 Task: In Set ID preference, set the elementary stream ID to 3.
Action: Mouse moved to (104, 11)
Screenshot: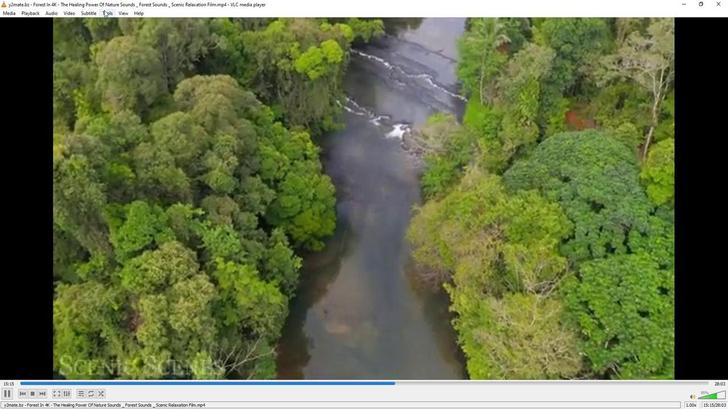 
Action: Mouse pressed left at (104, 11)
Screenshot: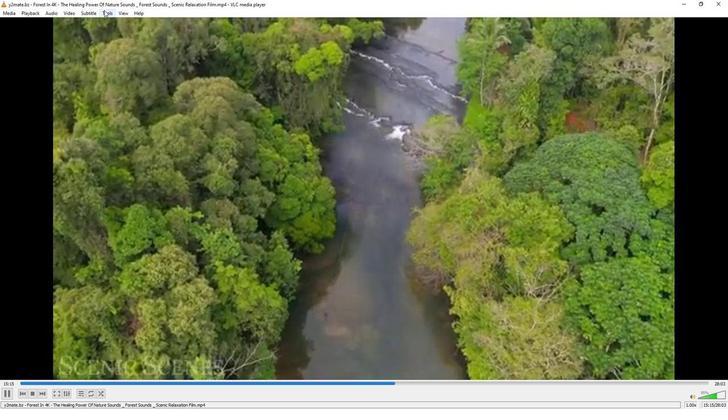 
Action: Mouse moved to (114, 103)
Screenshot: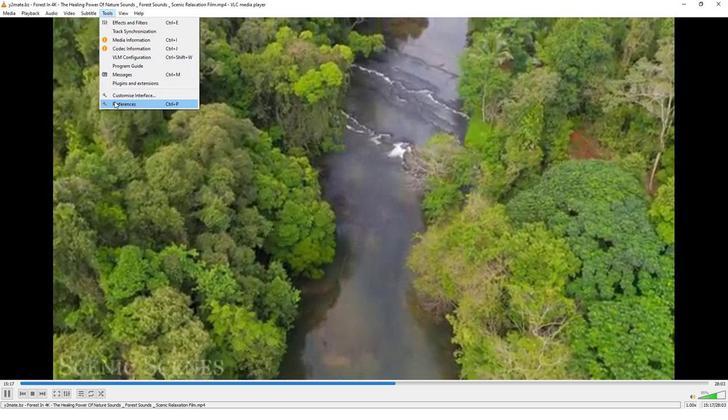 
Action: Mouse pressed left at (114, 103)
Screenshot: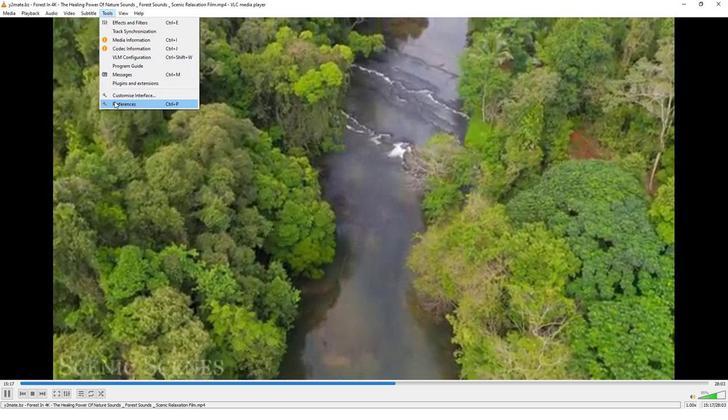 
Action: Mouse moved to (239, 334)
Screenshot: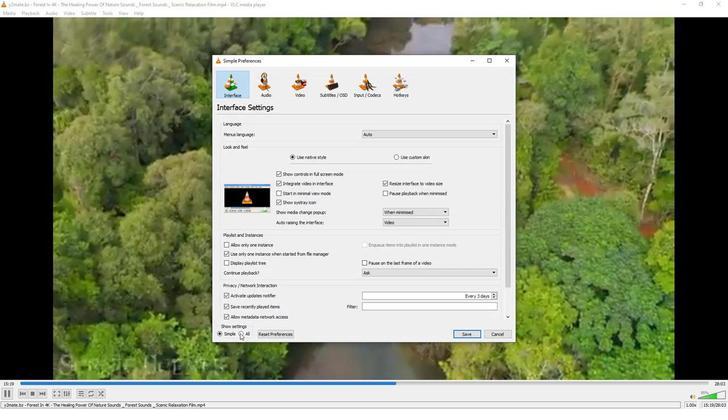 
Action: Mouse pressed left at (239, 334)
Screenshot: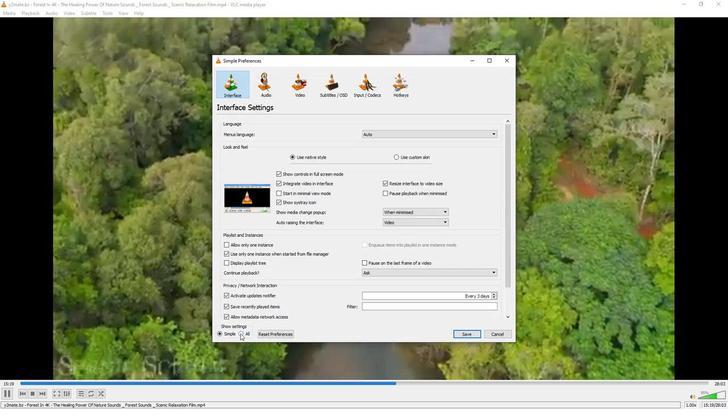 
Action: Mouse moved to (272, 251)
Screenshot: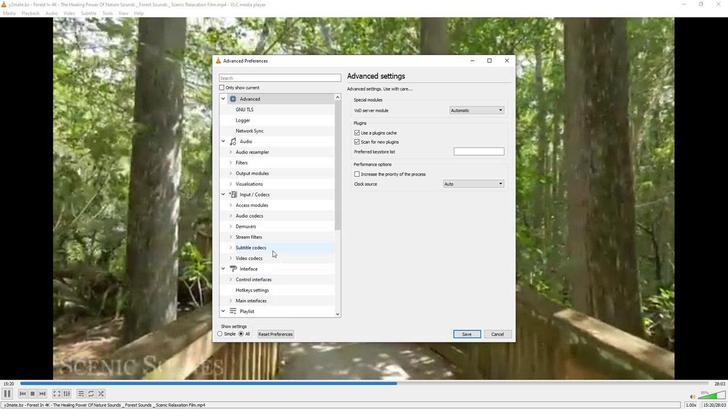 
Action: Mouse scrolled (272, 251) with delta (0, 0)
Screenshot: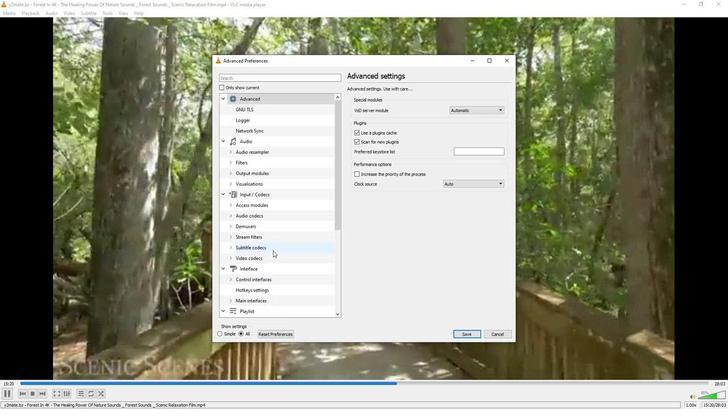 
Action: Mouse scrolled (272, 251) with delta (0, 0)
Screenshot: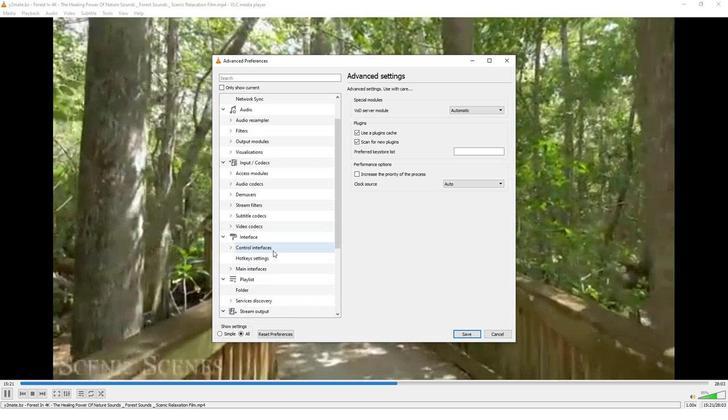 
Action: Mouse moved to (271, 251)
Screenshot: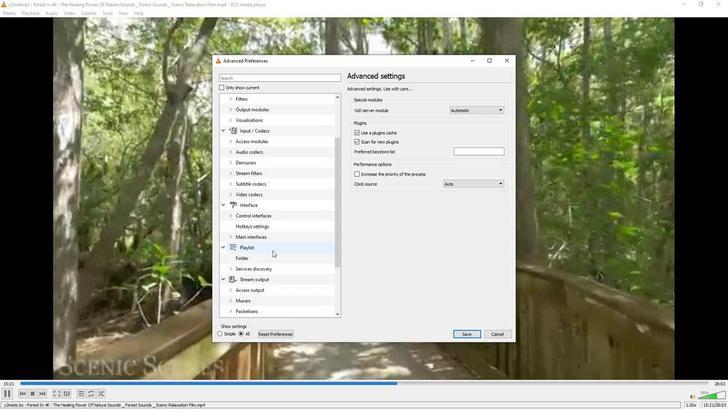
Action: Mouse scrolled (271, 251) with delta (0, 0)
Screenshot: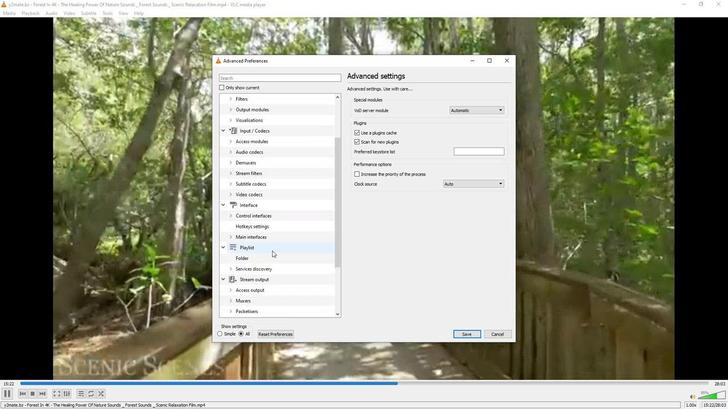 
Action: Mouse moved to (231, 289)
Screenshot: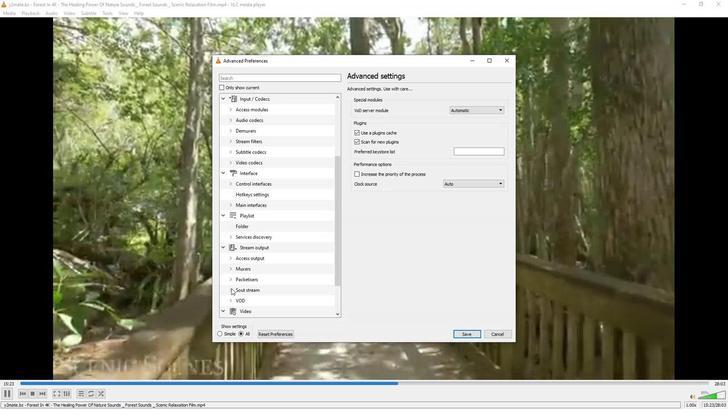 
Action: Mouse pressed left at (231, 289)
Screenshot: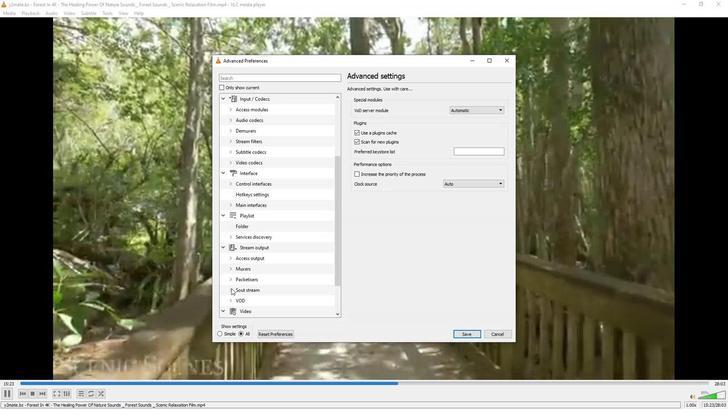 
Action: Mouse moved to (251, 285)
Screenshot: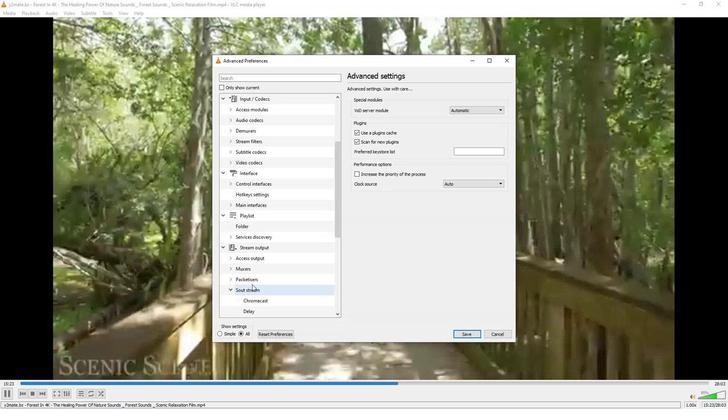 
Action: Mouse scrolled (251, 284) with delta (0, 0)
Screenshot: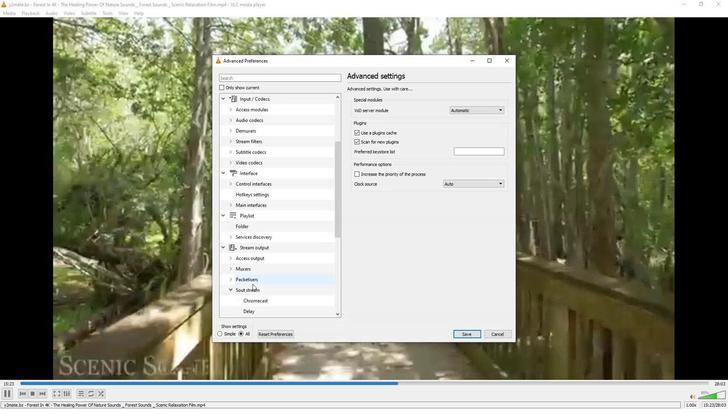 
Action: Mouse moved to (252, 284)
Screenshot: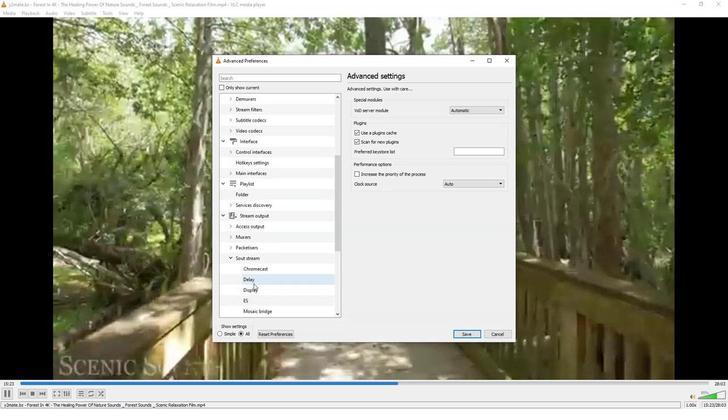 
Action: Mouse scrolled (252, 283) with delta (0, 0)
Screenshot: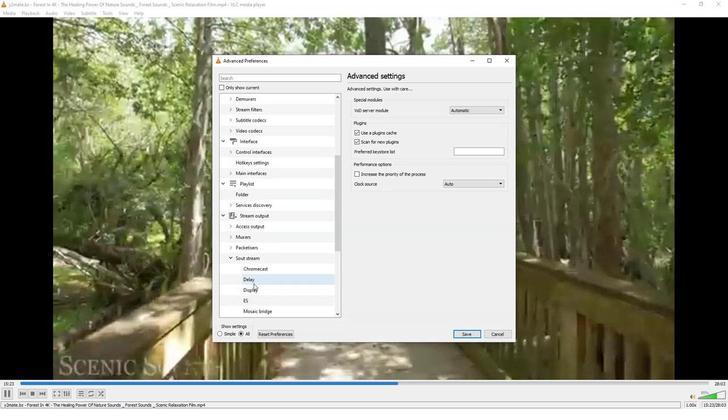 
Action: Mouse moved to (248, 311)
Screenshot: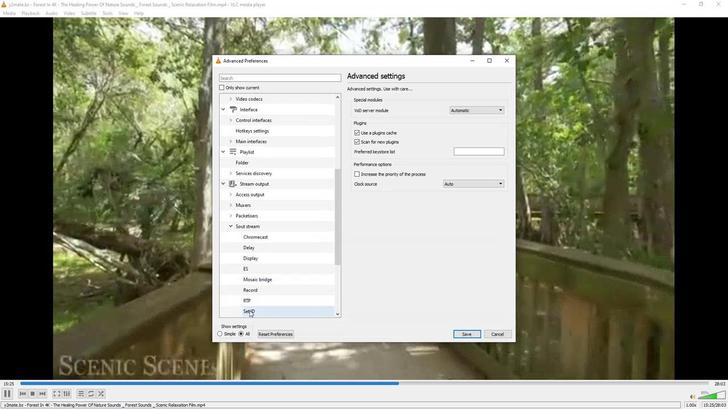 
Action: Mouse pressed left at (248, 311)
Screenshot: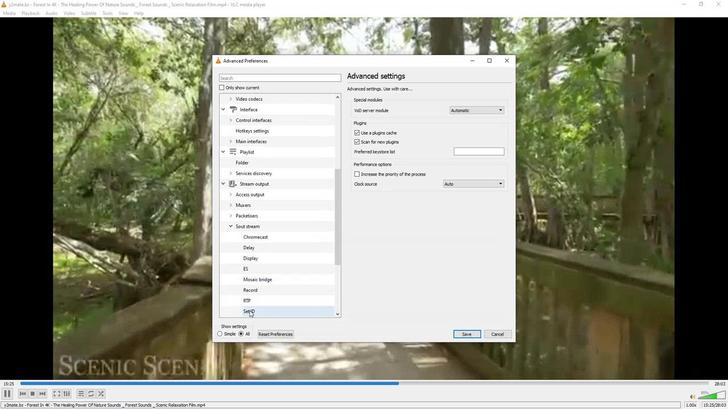 
Action: Mouse moved to (496, 108)
Screenshot: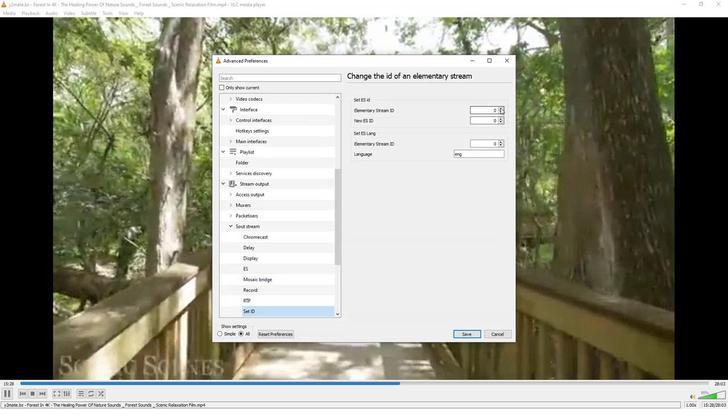 
Action: Mouse pressed left at (496, 108)
Screenshot: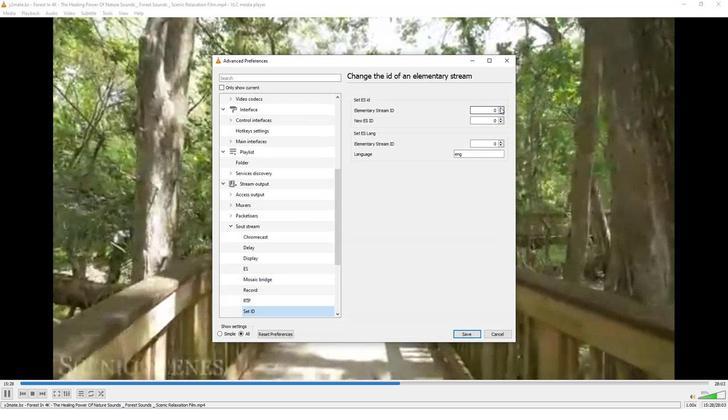 
Action: Mouse pressed left at (496, 108)
Screenshot: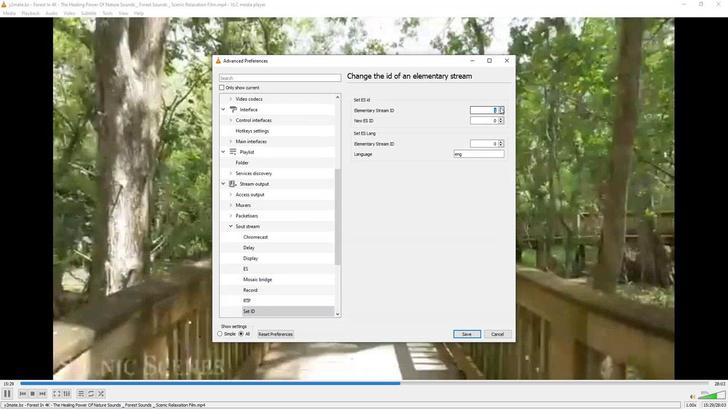 
Action: Mouse pressed left at (496, 108)
Screenshot: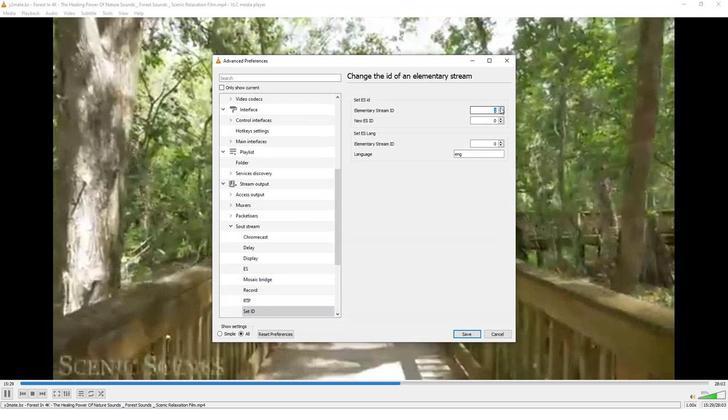 
Action: Mouse moved to (440, 181)
Screenshot: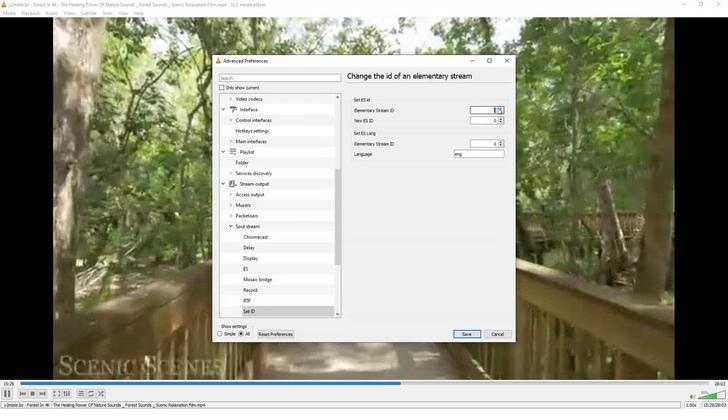 
